 Task: Apply validation to custom object HRs.
Action: Mouse moved to (580, 37)
Screenshot: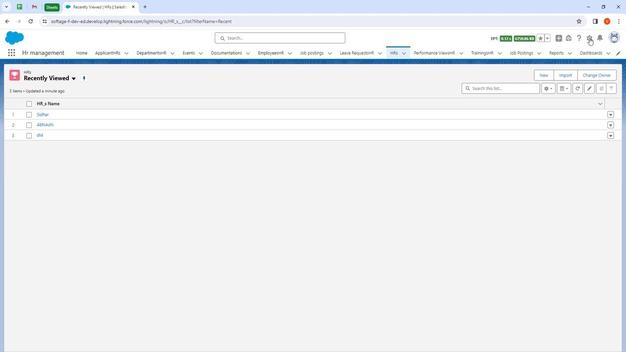 
Action: Mouse pressed left at (580, 37)
Screenshot: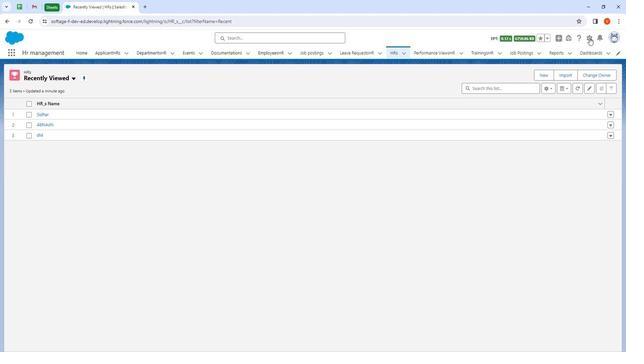 
Action: Mouse moved to (564, 56)
Screenshot: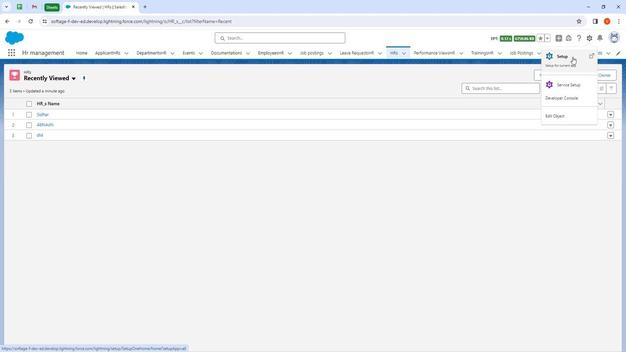 
Action: Mouse pressed left at (564, 56)
Screenshot: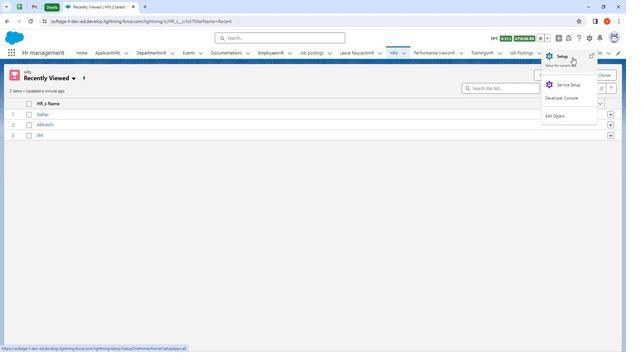 
Action: Mouse moved to (85, 53)
Screenshot: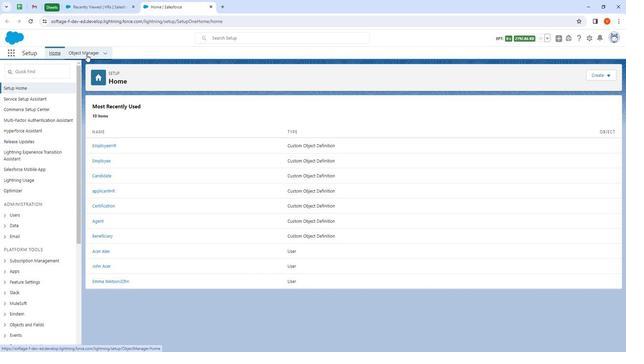 
Action: Mouse pressed left at (85, 53)
Screenshot: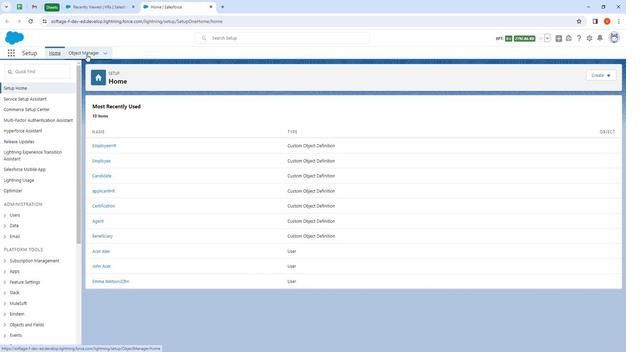 
Action: Mouse moved to (491, 76)
Screenshot: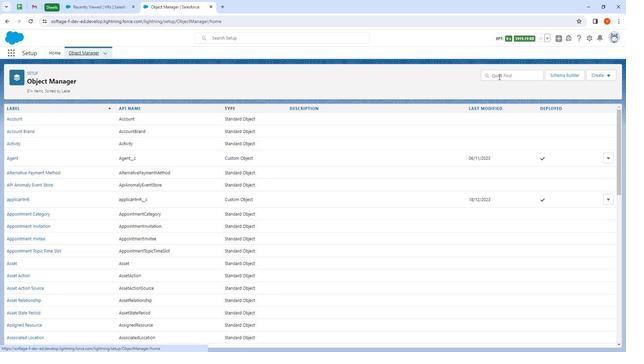 
Action: Mouse pressed left at (491, 76)
Screenshot: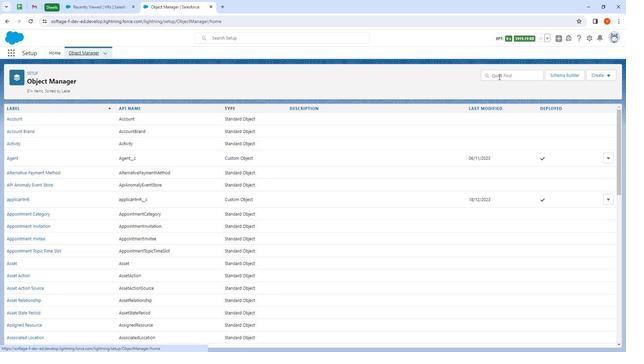 
Action: Mouse moved to (409, 18)
Screenshot: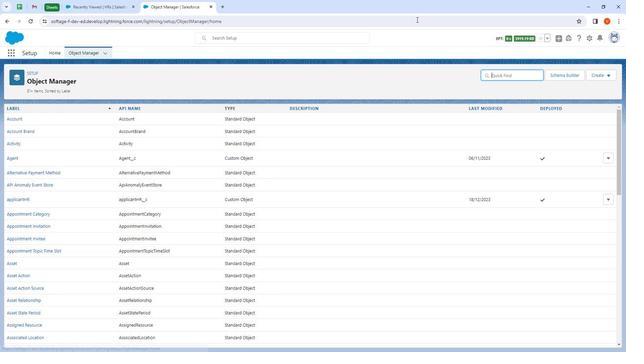 
Action: Key pressed hr
Screenshot: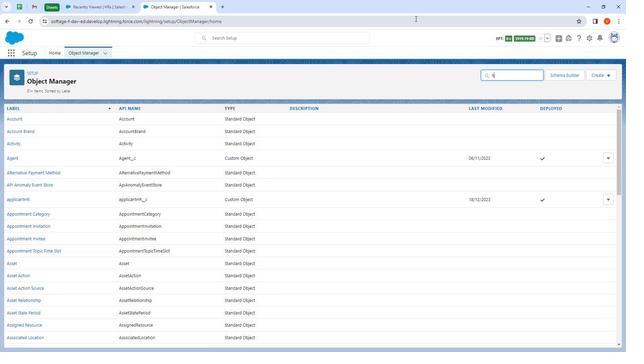 
Action: Mouse moved to (12, 189)
Screenshot: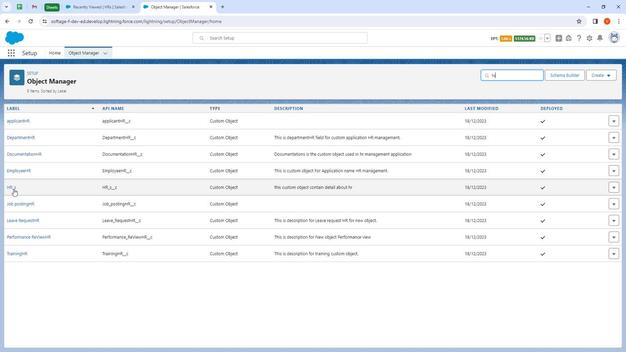 
Action: Mouse pressed left at (12, 189)
Screenshot: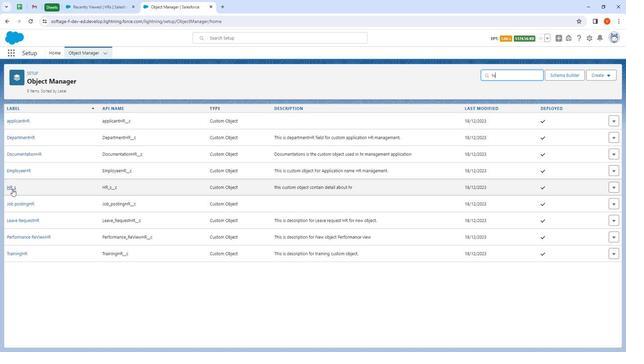 
Action: Mouse moved to (26, 308)
Screenshot: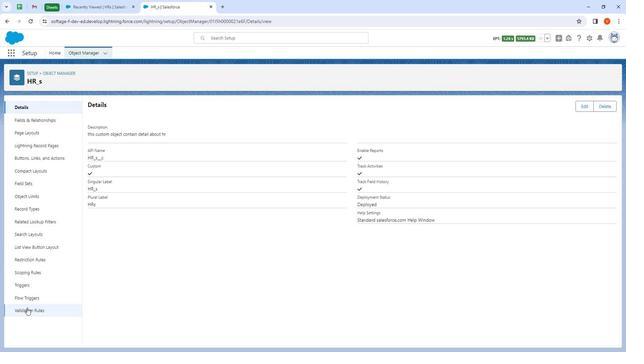 
Action: Mouse pressed left at (26, 308)
Screenshot: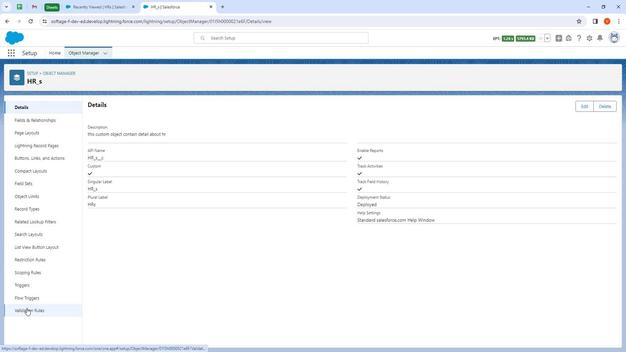 
Action: Mouse moved to (605, 102)
Screenshot: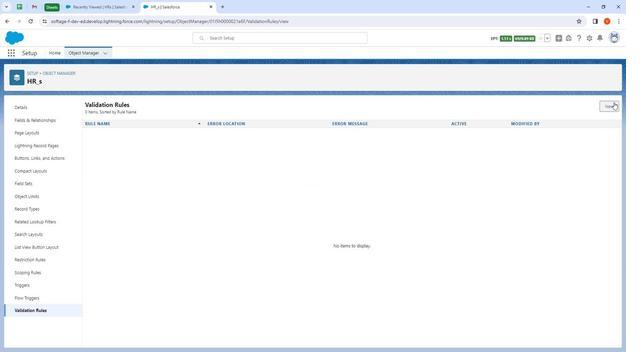 
Action: Mouse pressed left at (605, 102)
Screenshot: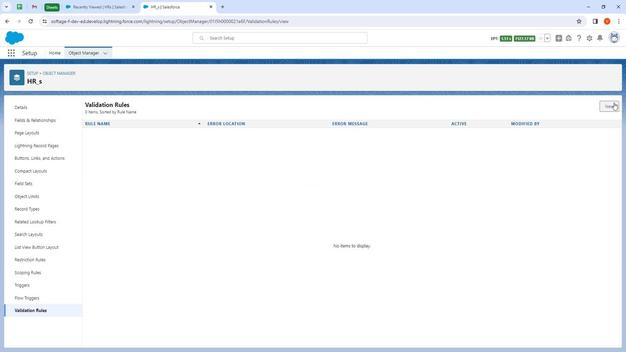 
Action: Mouse moved to (126, 148)
Screenshot: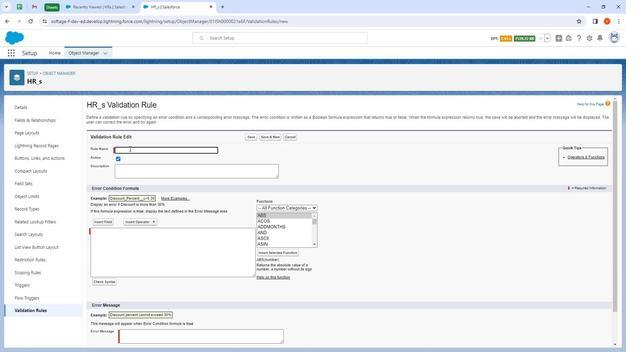 
Action: Mouse pressed left at (126, 148)
Screenshot: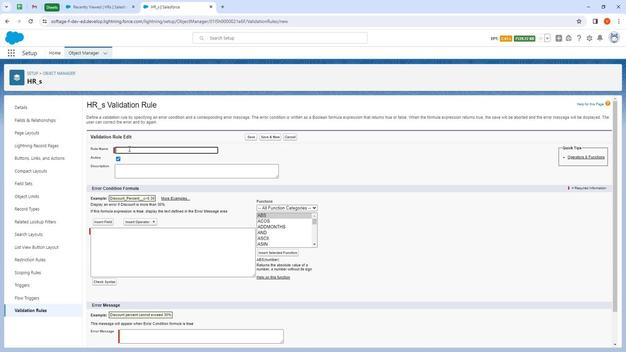 
Action: Key pressed <Key.shift>
Screenshot: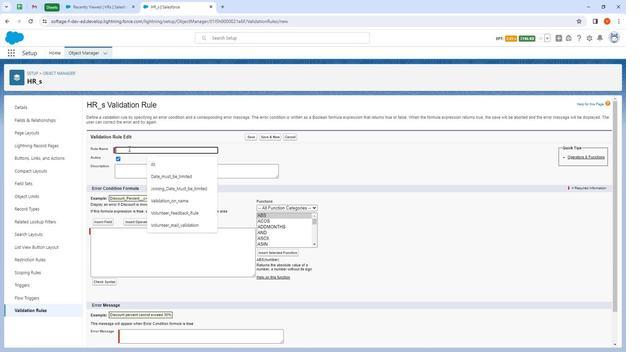 
Action: Mouse moved to (126, 148)
Screenshot: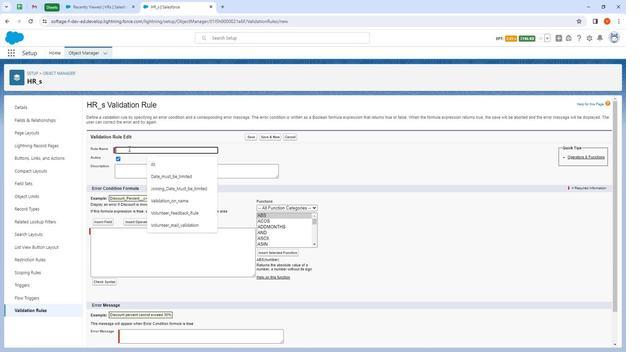 
Action: Key pressed <Key.shift><Key.shift><Key.shift><Key.shift><Key.shift><Key.shift><Key.shift><Key.shift><Key.shift><Key.shift><Key.shift>Joining<Key.space>date<Key.space>must<Key.space>be<Key.space>between<Key.space>limited<Key.space>time
Screenshot: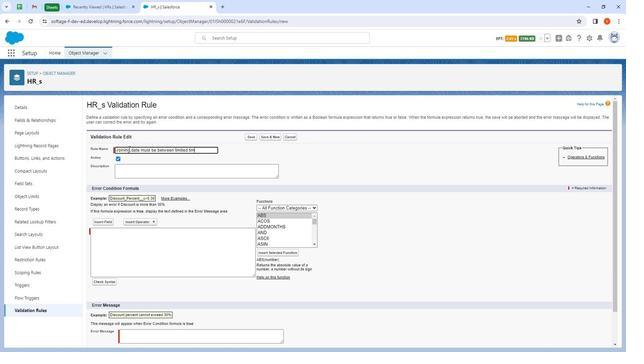 
Action: Mouse moved to (134, 169)
Screenshot: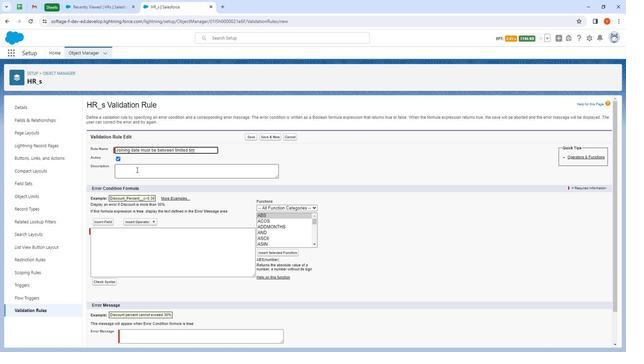 
Action: Mouse pressed left at (134, 169)
Screenshot: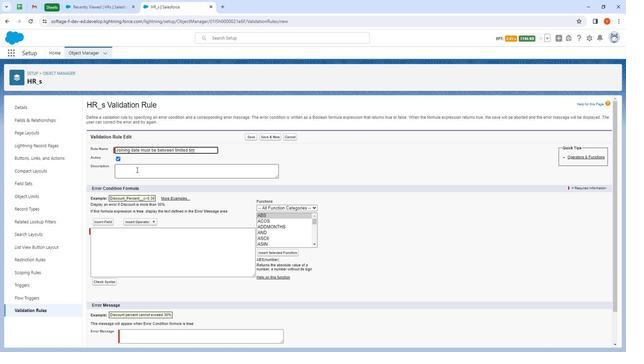 
Action: Mouse moved to (128, 167)
Screenshot: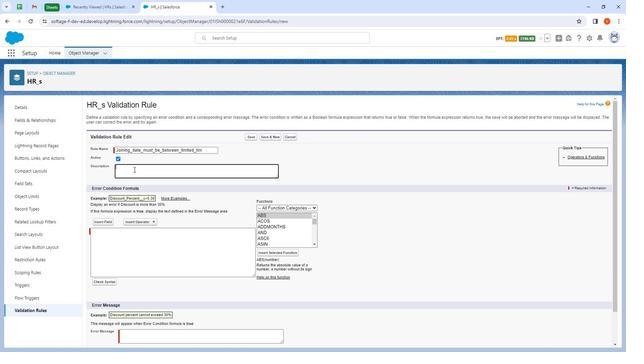 
Action: Key pressed <Key.shift>
Screenshot: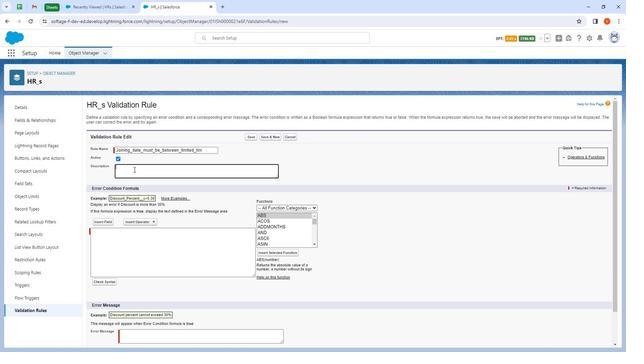 
Action: Mouse moved to (121, 161)
Screenshot: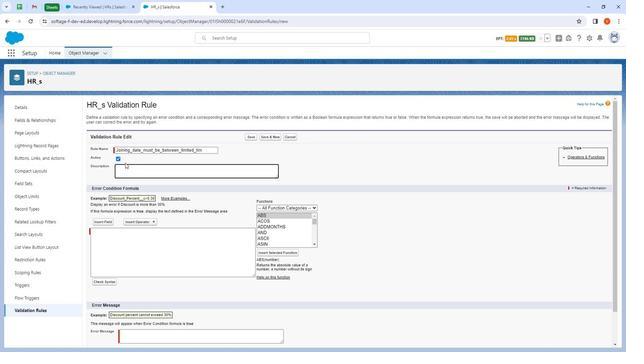 
Action: Key pressed <Key.shift><Key.shift><Key.shift><Key.shift><Key.shift><Key.shift><Key.shift><Key.shift><Key.shift><Key.shift><Key.shift><Key.shift><Key.shift><Key.shift><Key.shift><Key.shift><Key.shift>Joining<Key.space>date<Key.space>must<Key.space>m<Key.backspace>be<Key.space>between<Key.space>limited<Key.space>time<Key.space>period<Key.space>not<Key.space>exclude<Key.space>the<Key.space>time<Key.space>
Screenshot: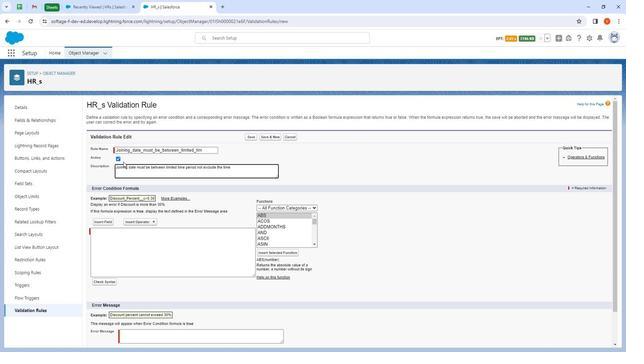
Action: Mouse moved to (150, 244)
Screenshot: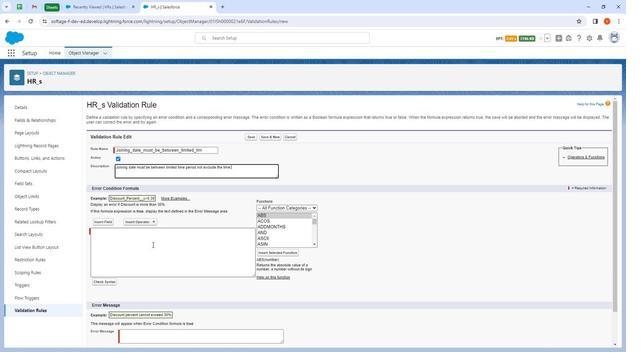 
Action: Mouse pressed left at (150, 244)
Screenshot: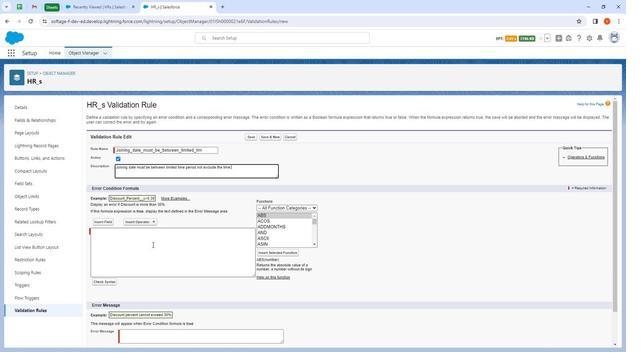 
Action: Mouse moved to (151, 244)
Screenshot: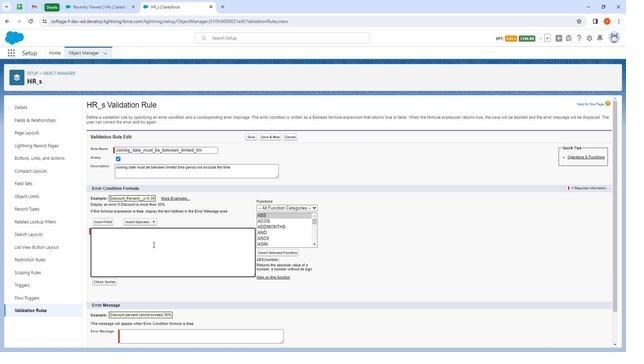 
Action: Key pressed <Key.shift>
Screenshot: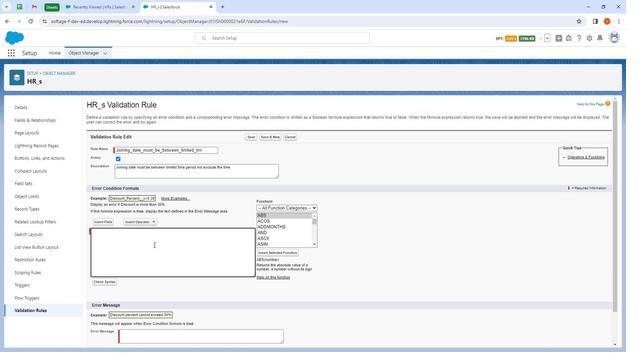 
Action: Mouse moved to (152, 244)
Screenshot: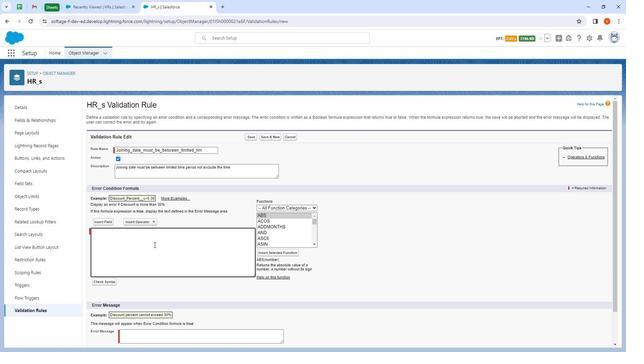 
Action: Key pressed <Key.shift><Key.shift><Key.shift><Key.shift><Key.shift><Key.shift><Key.shift><Key.shift><Key.shift><Key.shift><Key.shift><Key.shift><Key.shift><Key.shift><Key.shift><Key.shift><Key.shift><Key.shift><Key.caps_lock>NOT<Key.shift><Key.shift><Key.shift><Key.shift><Key.shift><Key.shift><Key.shift><Key.shift><Key.shift><Key.shift><Key.shift>(ISBLANK<Key.shift><Key.shift><Key.shift><Key.shift><Key.shift>(J<Key.caps_lock><Key.backspace>joining<Key.shift>_date<Key.shift>__c<Key.shift><Key.shift><Key.shift><Key.shift><Key.shift><Key.shift><Key.shift><Key.shift><Key.shift>))<Key.shift><Key.shift><Key.shift><Key.shift><Key.shift><Key.shift><Key.shift><Key.shift><Key.shift>&&<Key.shift><Key.shift><Key.shift><Key.shift>(joining<Key.shift><Key.shift><Key.shift>_date<Key.shift><Key.shift><Key.shift><Key.shift><Key.shift><Key.shift><Key.shift><Key.shift><Key.shift><Key.shift><Key.shift><Key.shift><Key.shift><Key.shift><Key.shift><Key.shift><Key.shift><Key.shift><Key.shift><Key.shift><Key.shift><Key.shift><Key.shift><Key.shift><Key.shift><Key.shift><Key.shift><Key.shift><Key.shift><Key.shift><Key.shift><Key.shift><Key.shift><Key.shift><Key.shift><Key.shift><Key.shift><Key.shift><Key.shift><Key.shift><Key.shift>__c<Key.shift><Key.shift><Key.shift><Key.shift><Key.shift><Key.shift><Key.shift><Key.shift><<Key.shift>DATE(2023,1,1<Key.shift><Key.shift><Key.shift><Key.shift><Key.shift><Key.shift><Key.shift><Key.shift><Key.shift><Key.shift><Key.shift><Key.shift><Key.shift><Key.shift><Key.shift><Key.shift><Key.shift><Key.shift><Key.shift><Key.shift><Key.shift>)<Key.shift><Key.shift><Key.shift><Key.shift><Key.shift><Key.shift><Key.shift><Key.shift><Key.shift><Key.shift><Key.shift><Key.shift><Key.shift><Key.shift><Key.shift><Key.shift><Key.shift><Key.shift><Key.shift><Key.shift><Key.shift><Key.shift><Key.shift><Key.shift><Key.shift><Key.shift><Key.shift><Key.shift>||joining<Key.shift><Key.shift>_date<Key.shift>_<Key.shift>_<Key.shift>c<Key.shift><Key.shift><Key.shift><Key.shift><Key.shift><Key.shift><Key.shift><Key.shift><Key.shift><Key.shift><Key.shift><Key.shift><Key.shift><Key.shift><Key.shift><Key.shift><Key.shift>><Key.shift>DATE(2023,12,31<Key.shift>))
Screenshot: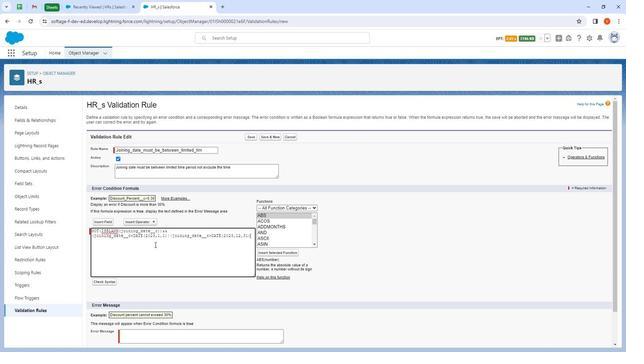 
Action: Mouse moved to (103, 281)
Screenshot: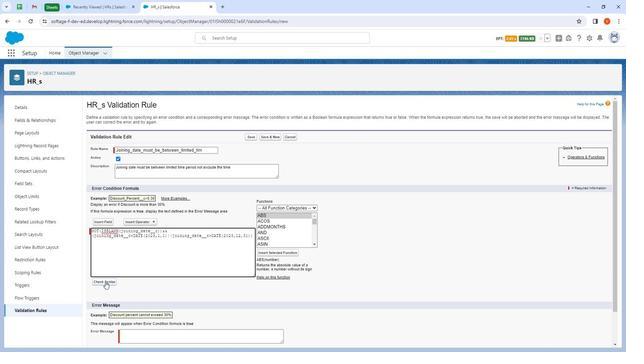 
Action: Mouse pressed left at (103, 281)
Screenshot: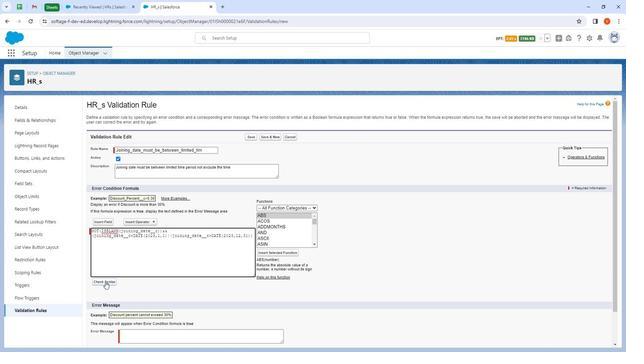 
Action: Mouse moved to (150, 261)
Screenshot: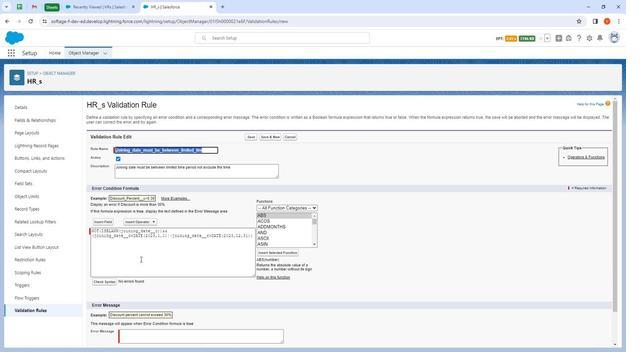 
Action: Mouse scrolled (150, 260) with delta (0, 0)
Screenshot: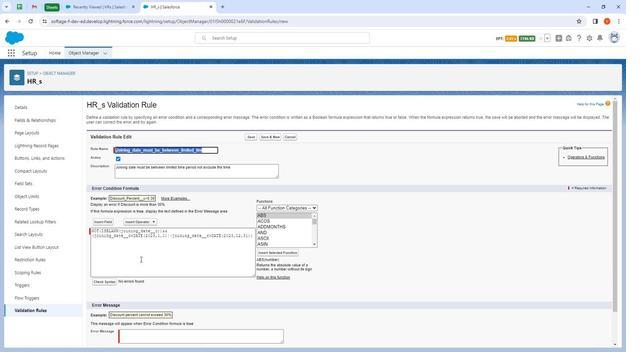 
Action: Mouse moved to (155, 262)
Screenshot: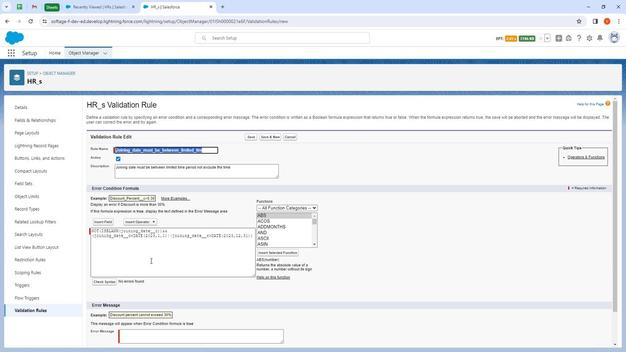
Action: Mouse scrolled (155, 261) with delta (0, 0)
Screenshot: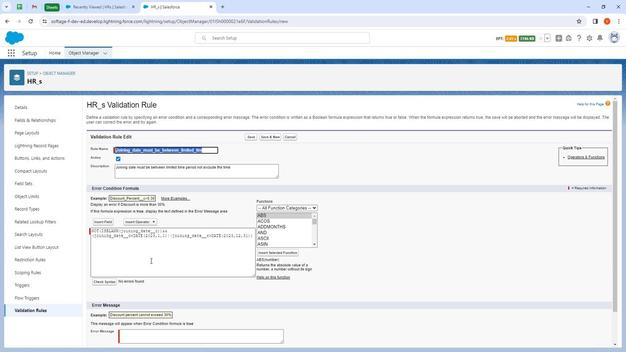 
Action: Mouse moved to (164, 299)
Screenshot: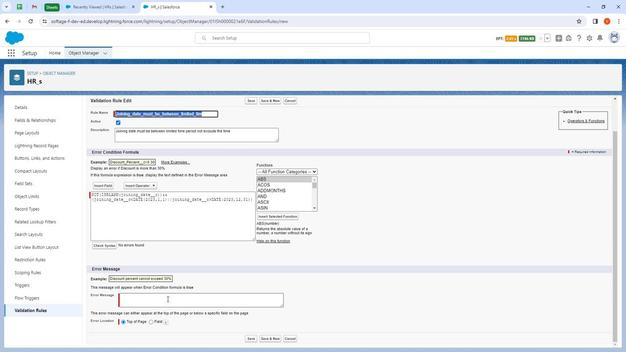 
Action: Mouse pressed left at (164, 299)
Screenshot: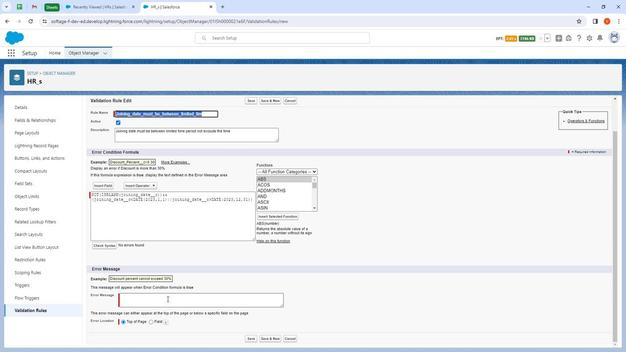 
Action: Mouse moved to (164, 298)
Screenshot: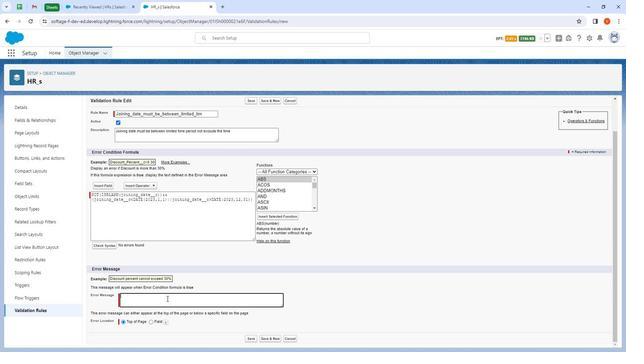 
Action: Key pressed <Key.shift>
Screenshot: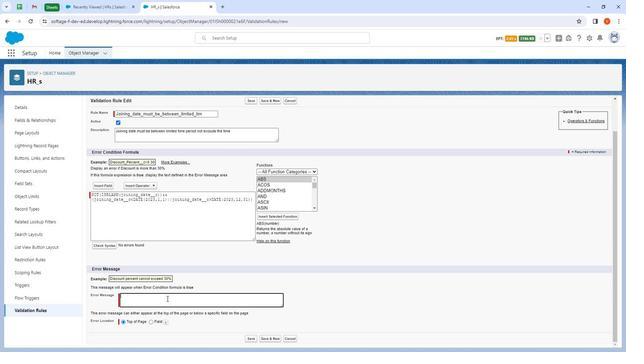 
Action: Mouse moved to (163, 297)
Screenshot: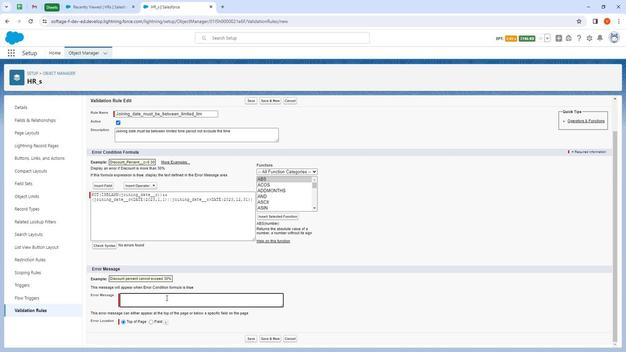 
Action: Key pressed <Key.shift><Key.shift><Key.shift>Please<Key.space>fill<Key.space>date<Key.space>between<Key.space>1\2\<Key.backspace><Key.backspace>1\2023<Key.space>to<Key.space>1<Key.backspace>1<Key.backspace>31\12\2023
Screenshot: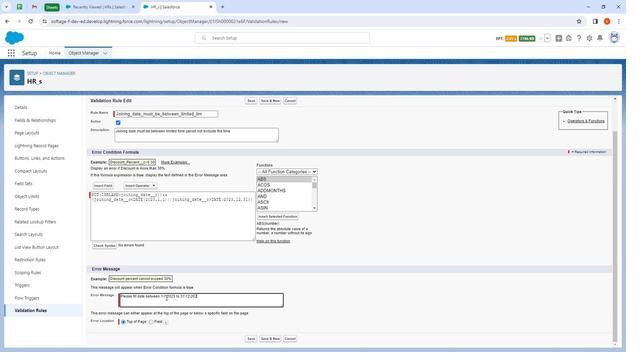 
Action: Mouse moved to (147, 250)
Screenshot: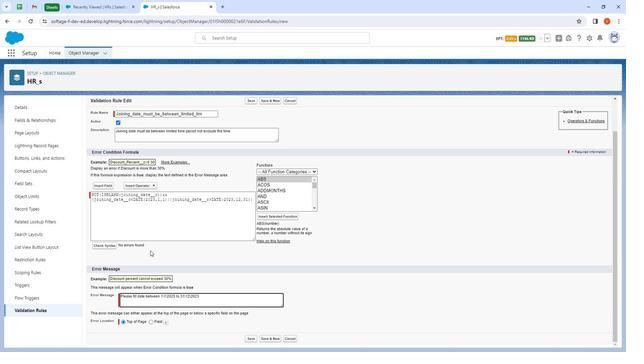 
Action: Key pressed <Key.space>other<Key.space>then<Key.space>that<Key.space>don't<Key.space>work.
Screenshot: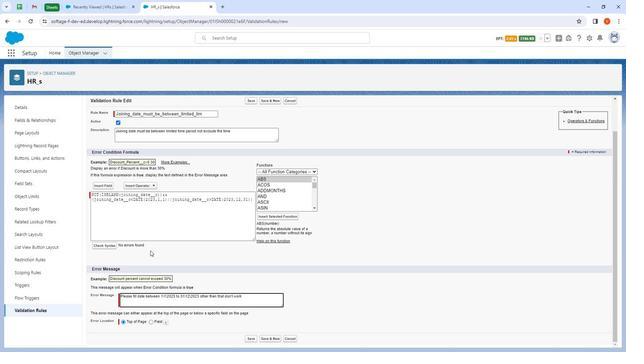 
Action: Mouse moved to (248, 338)
Screenshot: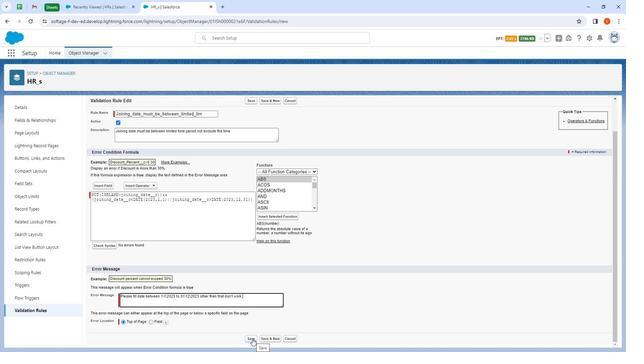 
Action: Mouse pressed left at (248, 338)
Screenshot: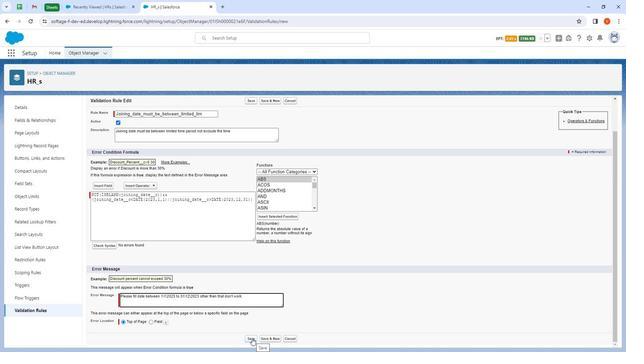 
Action: Mouse moved to (11, 50)
Screenshot: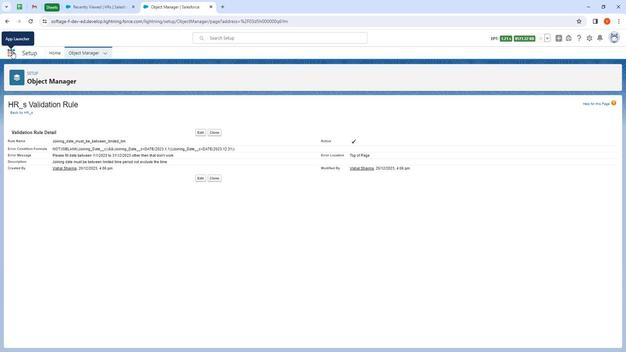 
Action: Mouse pressed left at (11, 50)
Screenshot: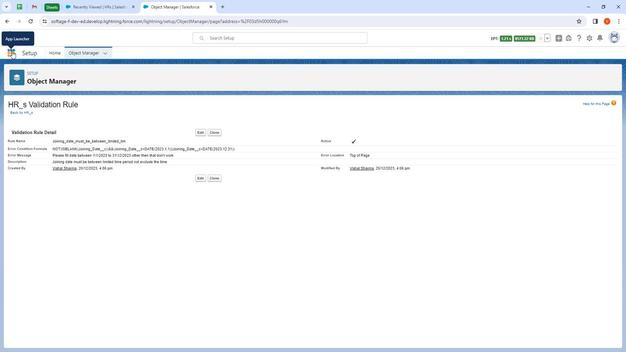 
Action: Mouse moved to (22, 173)
Screenshot: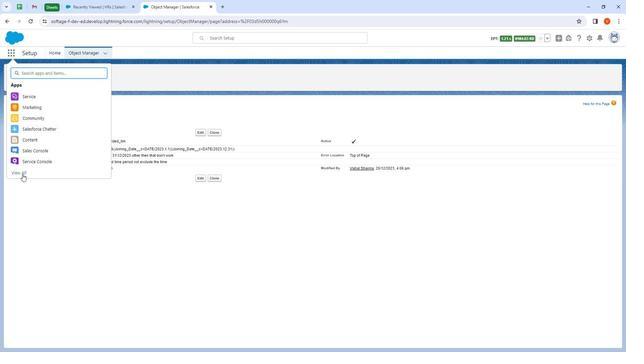 
Action: Mouse pressed left at (22, 173)
Screenshot: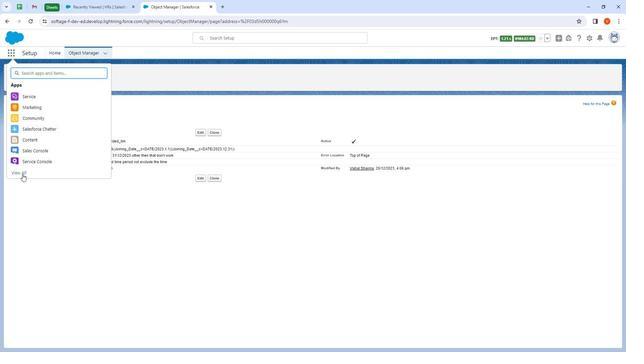 
Action: Mouse moved to (249, 240)
Screenshot: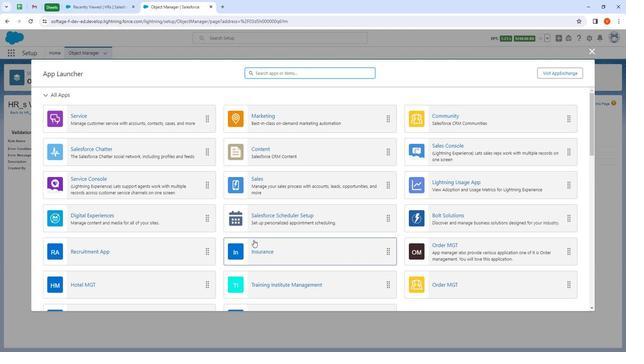 
Action: Mouse scrolled (249, 240) with delta (0, 0)
Screenshot: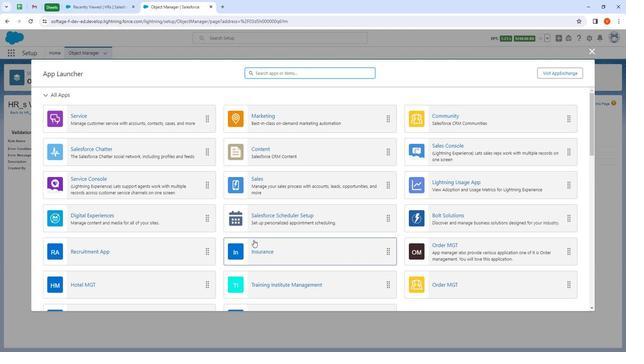 
Action: Mouse moved to (264, 281)
Screenshot: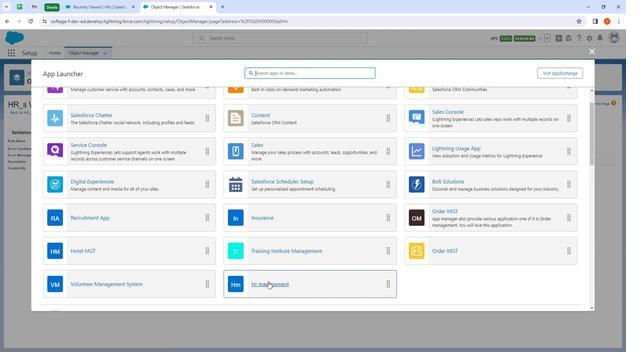
Action: Mouse pressed left at (264, 281)
Screenshot: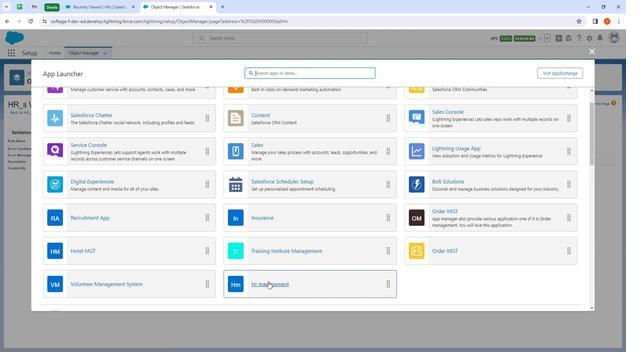
Action: Mouse moved to (386, 51)
Screenshot: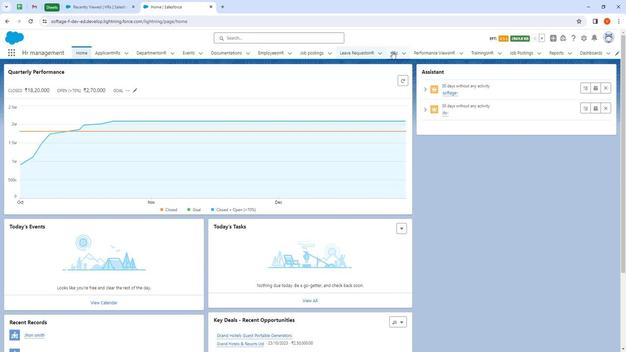 
Action: Mouse pressed left at (386, 51)
Screenshot: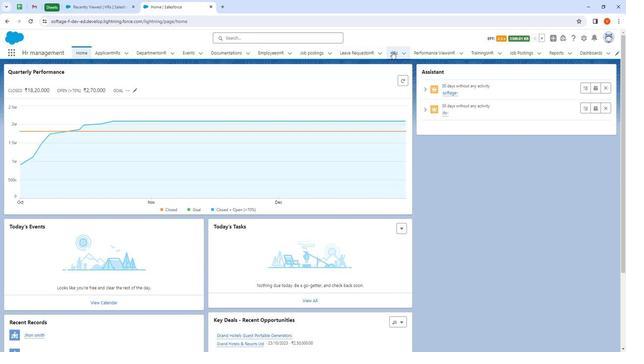 
Action: Mouse moved to (537, 72)
Screenshot: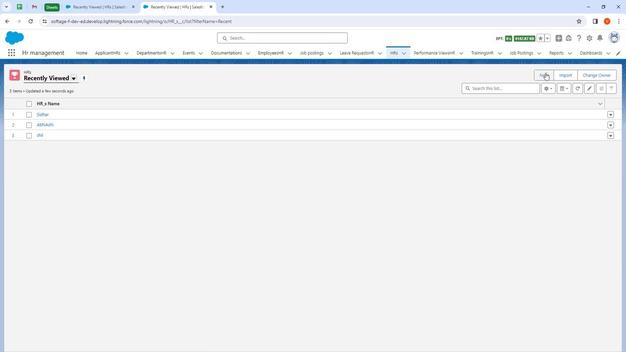 
Action: Mouse pressed left at (537, 72)
Screenshot: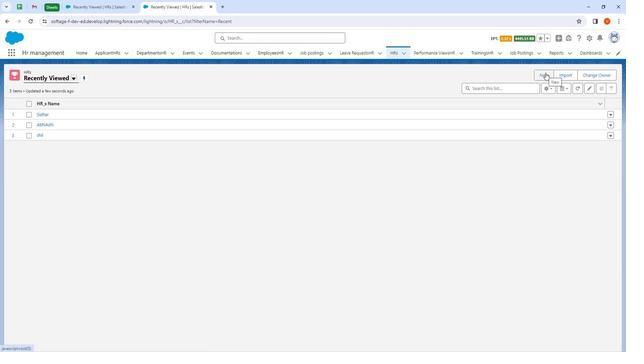 
Action: Mouse moved to (213, 122)
Screenshot: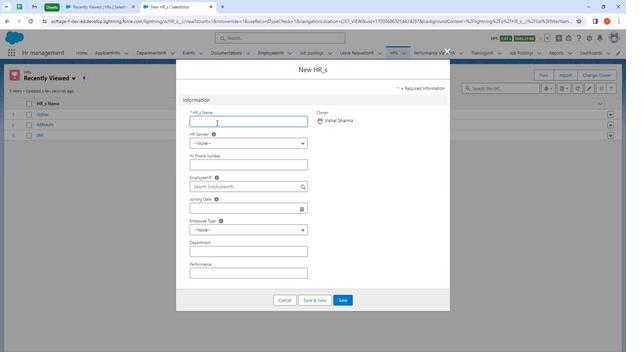 
Action: Mouse pressed left at (213, 122)
Screenshot: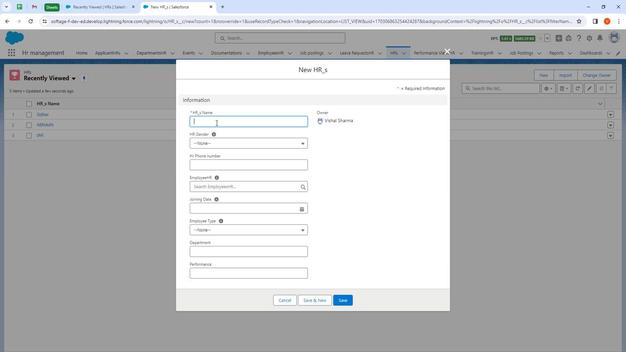
Action: Mouse moved to (193, 58)
Screenshot: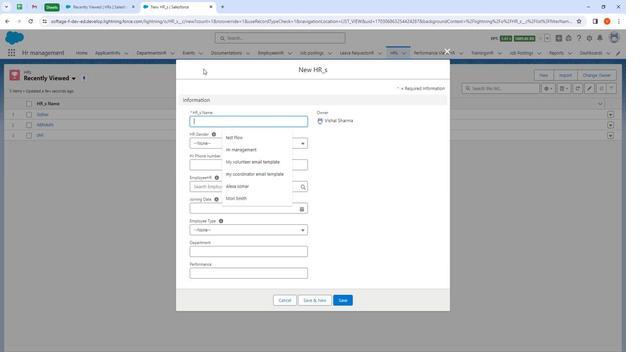 
Action: Key pressed <Key.shift>
Screenshot: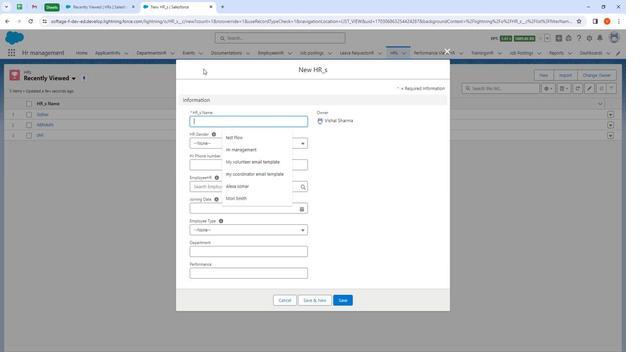 
Action: Mouse moved to (180, 45)
Screenshot: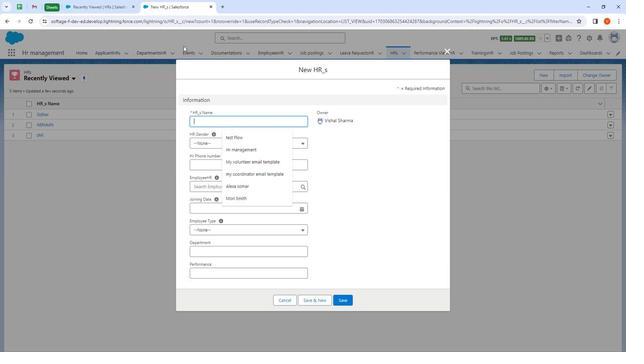 
Action: Key pressed <Key.shift><Key.shift><Key.shift><Key.shift><Key.shift><Key.shift><Key.shift><Key.shift><Key.shift><Key.shift><Key.shift><Key.shift><Key.shift><Key.shift><Key.shift><Key.shift><Key.shift><Key.shift><Key.shift><Key.shift><Key.shift><Key.shift><Key.shift><Key.shift><Key.shift>Shilpa
Screenshot: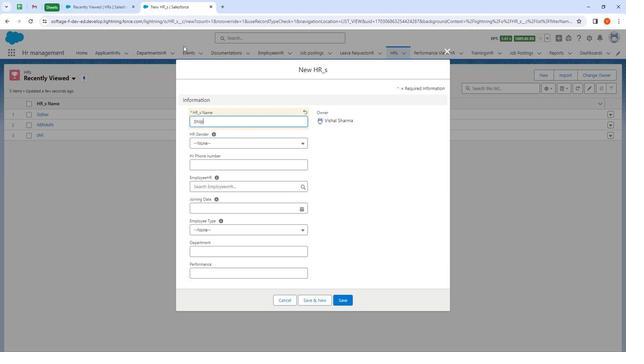 
Action: Mouse moved to (229, 141)
Screenshot: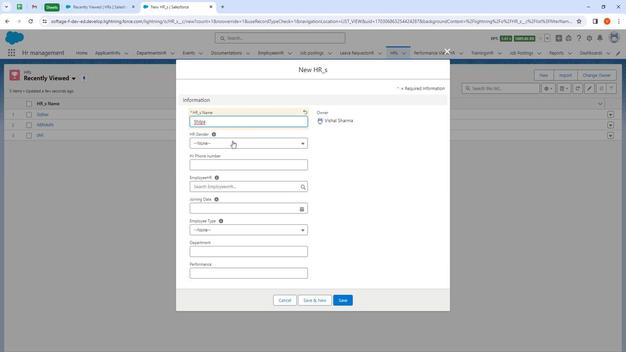 
Action: Mouse pressed left at (229, 141)
Screenshot: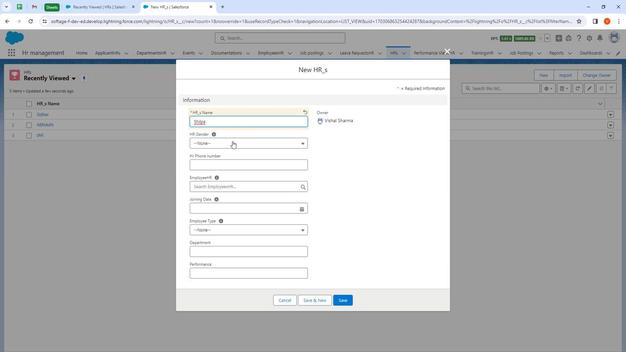 
Action: Mouse moved to (241, 176)
Screenshot: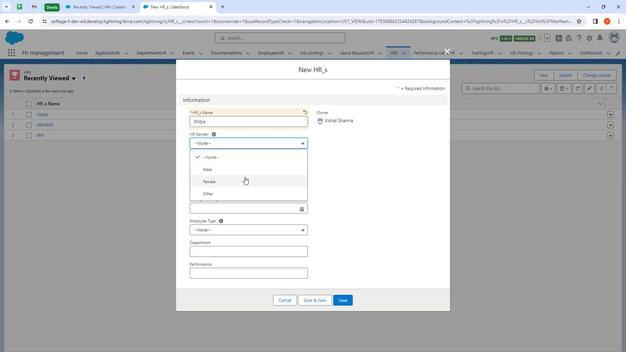 
Action: Mouse pressed left at (241, 176)
Screenshot: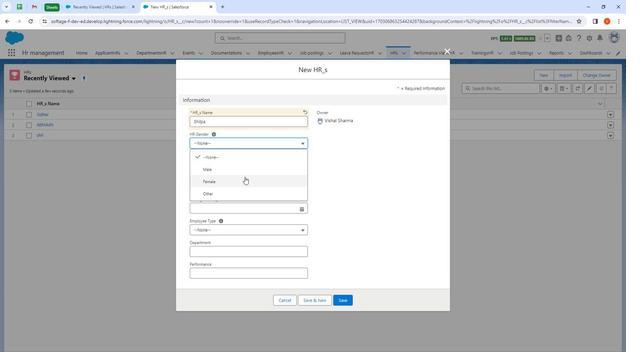 
Action: Mouse moved to (218, 164)
Screenshot: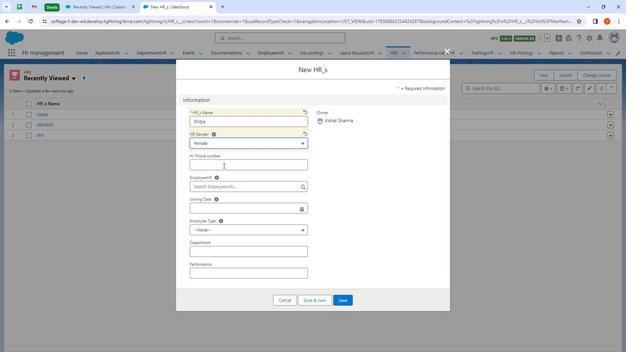 
Action: Mouse pressed left at (218, 164)
Screenshot: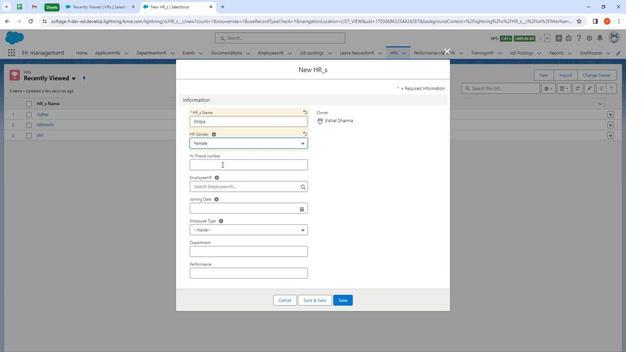 
Action: Mouse moved to (213, 160)
Screenshot: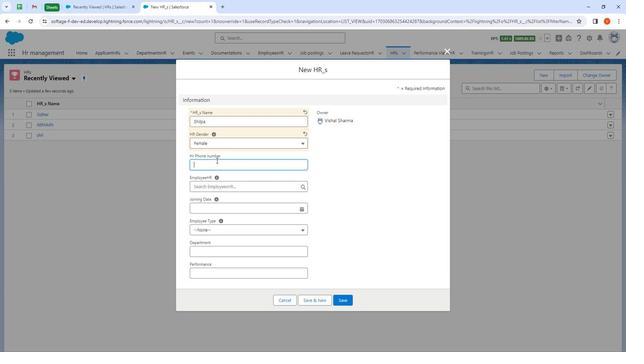
Action: Key pressed 787231
Screenshot: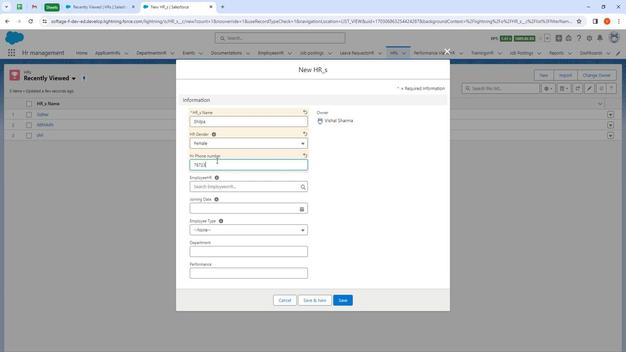 
Action: Mouse moved to (206, 189)
Screenshot: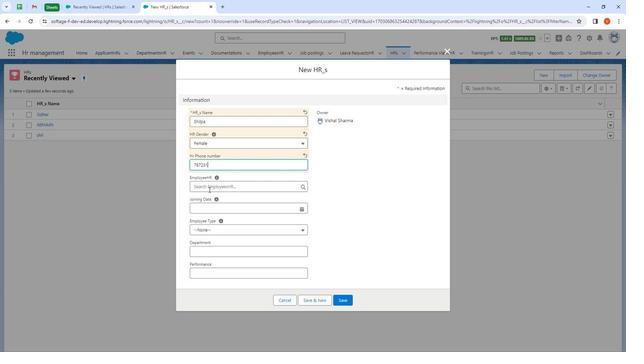 
Action: Mouse pressed left at (206, 189)
Screenshot: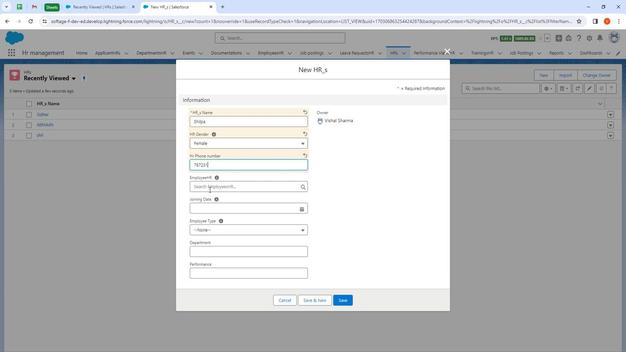 
Action: Mouse moved to (217, 234)
Screenshot: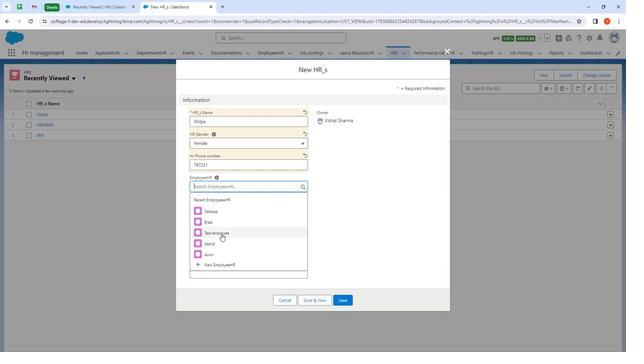 
Action: Mouse pressed left at (217, 234)
Screenshot: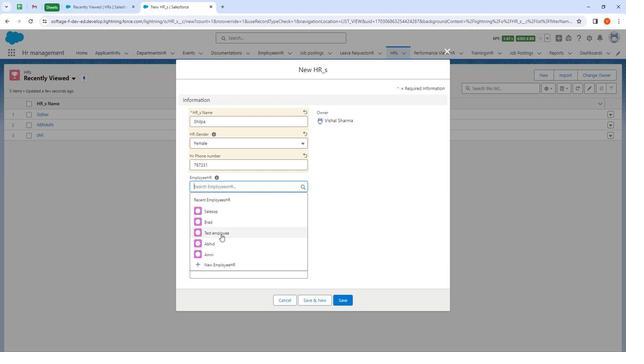 
Action: Mouse moved to (203, 206)
Screenshot: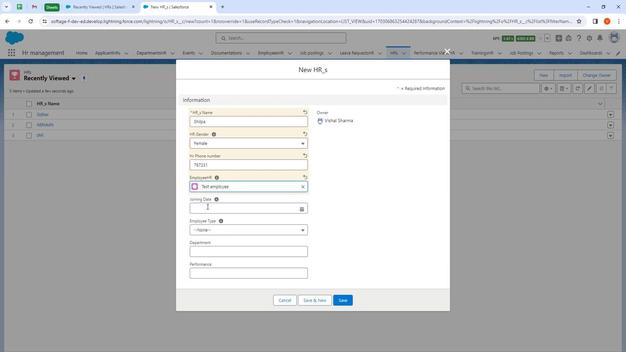 
Action: Mouse pressed left at (203, 206)
Screenshot: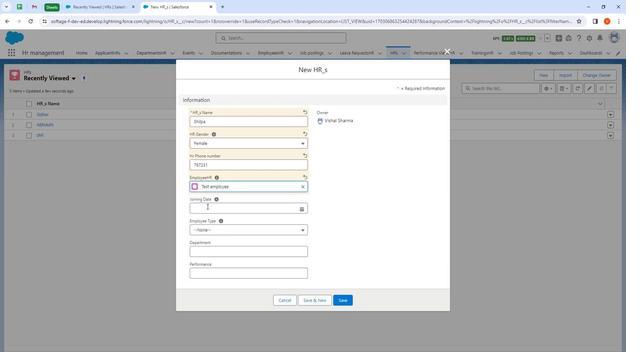 
Action: Mouse moved to (298, 220)
Screenshot: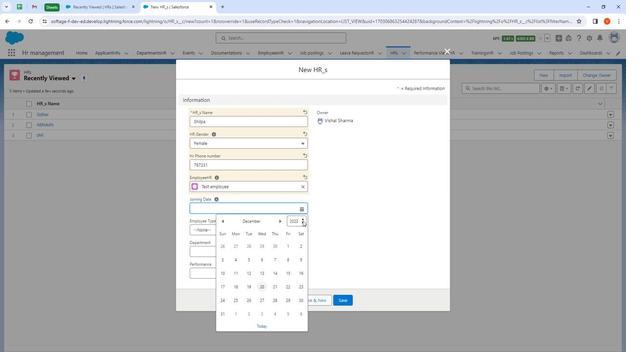 
Action: Mouse pressed left at (298, 220)
Screenshot: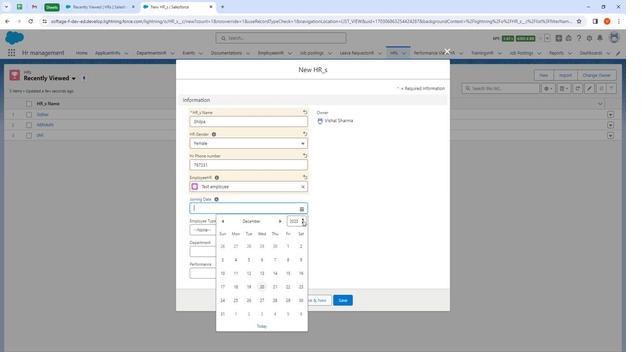 
Action: Mouse moved to (296, 247)
Screenshot: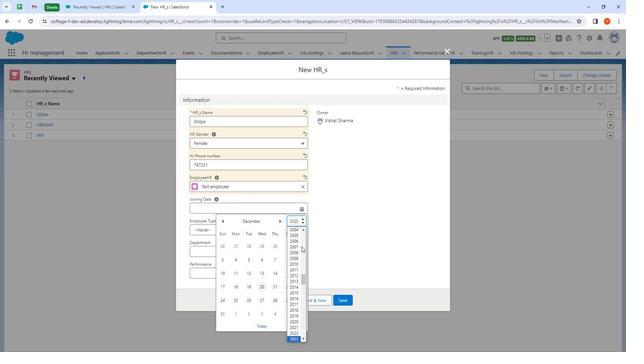 
Action: Mouse scrolled (296, 247) with delta (0, 0)
Screenshot: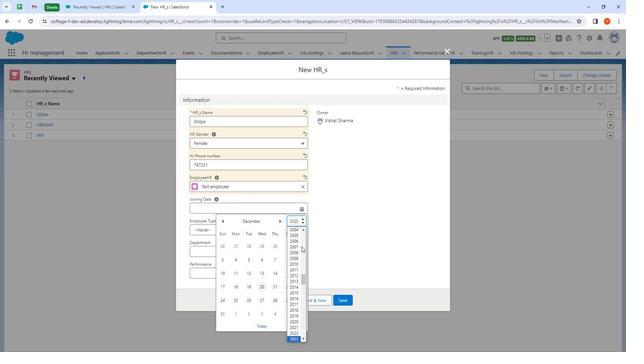 
Action: Mouse moved to (292, 235)
Screenshot: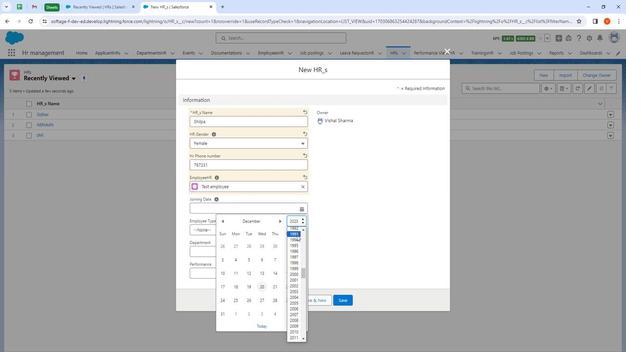 
Action: Mouse pressed left at (292, 235)
Screenshot: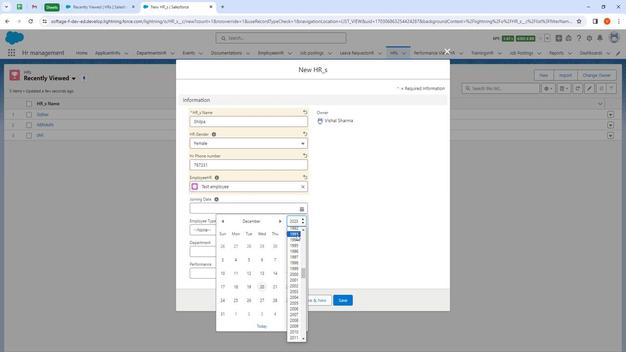
Action: Mouse moved to (253, 269)
Screenshot: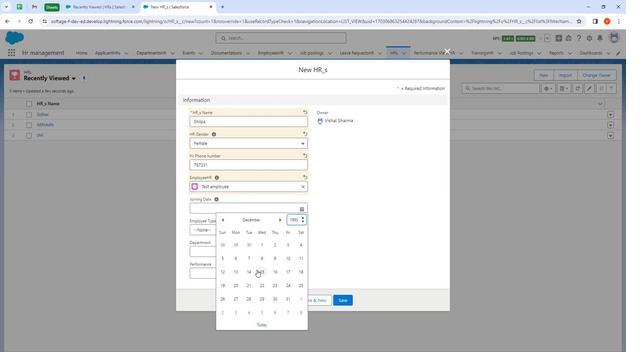 
Action: Mouse pressed left at (253, 269)
Screenshot: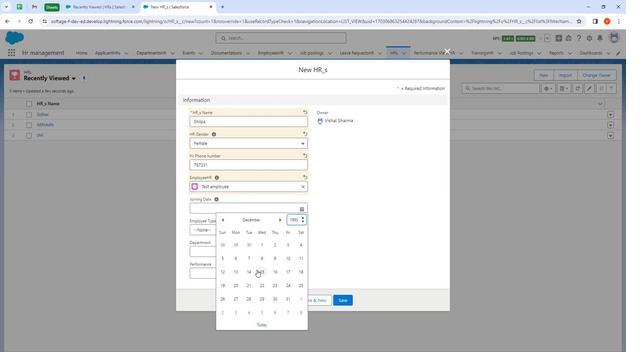 
Action: Mouse moved to (203, 229)
Screenshot: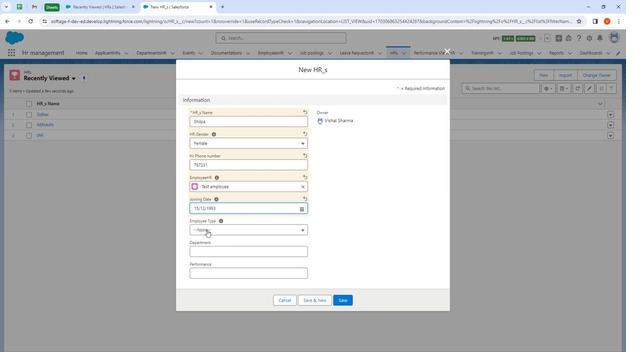 
Action: Mouse pressed left at (203, 229)
Screenshot: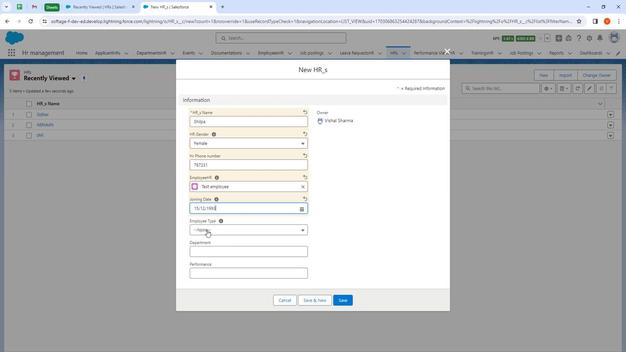 
Action: Mouse moved to (224, 273)
Screenshot: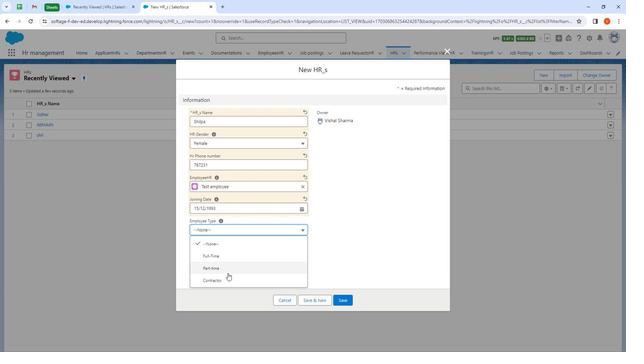 
Action: Mouse pressed left at (224, 273)
Screenshot: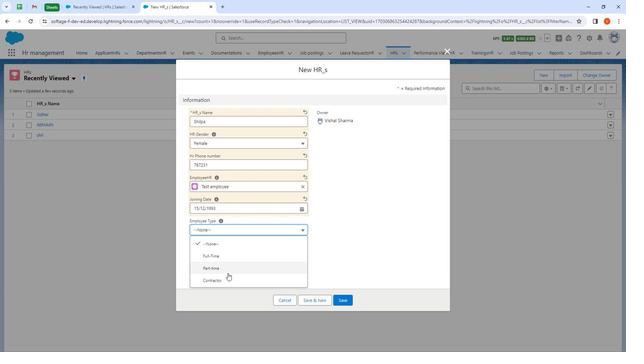 
Action: Mouse moved to (210, 249)
Screenshot: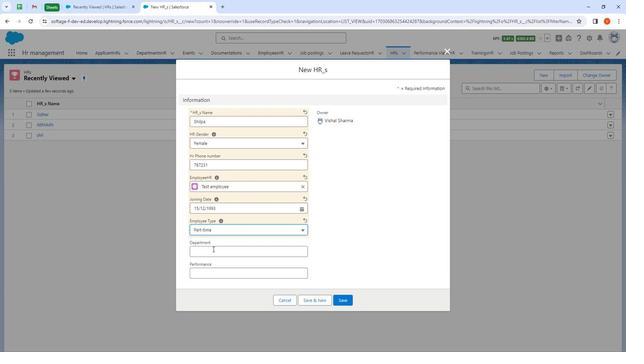 
Action: Mouse pressed left at (210, 249)
Screenshot: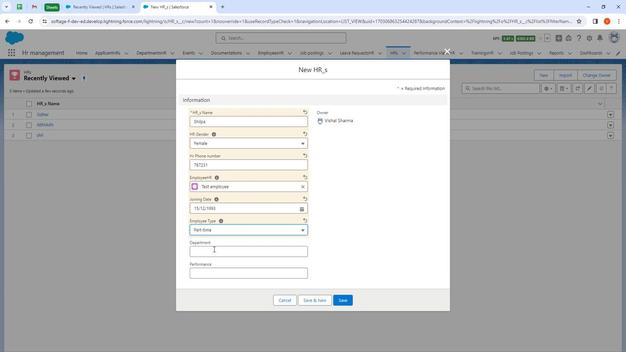 
Action: Mouse moved to (222, 249)
Screenshot: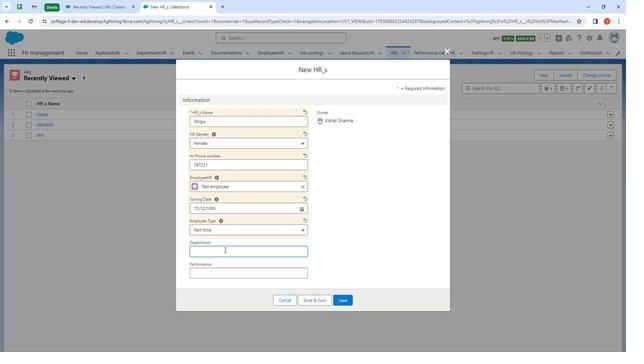 
Action: Key pressed <Key.shift>HR
Screenshot: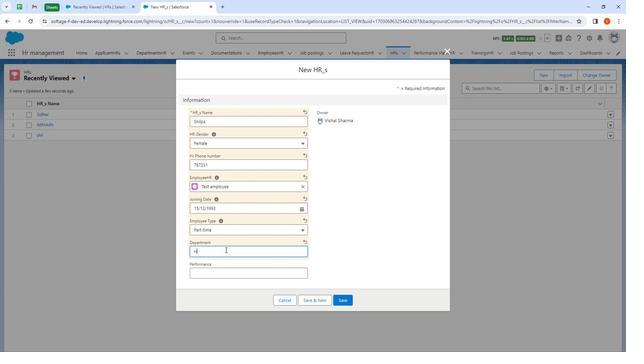 
Action: Mouse moved to (232, 275)
Screenshot: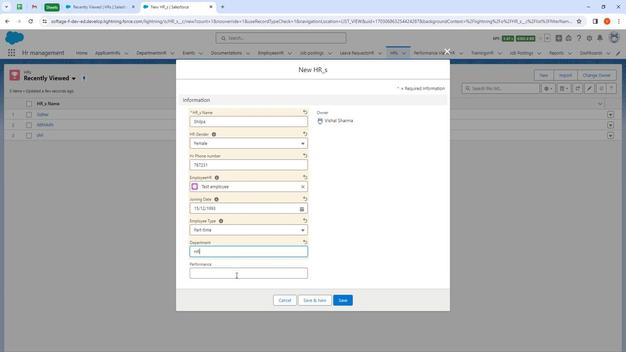 
Action: Mouse pressed left at (232, 275)
Screenshot: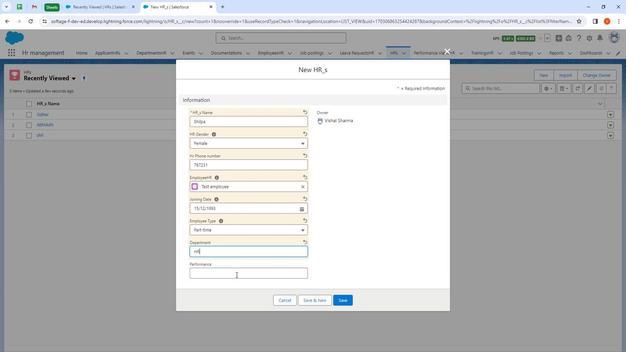 
Action: Key pressed 10
Screenshot: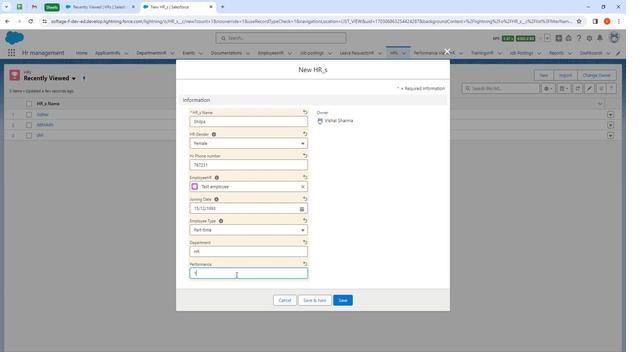 
Action: Mouse moved to (213, 210)
Screenshot: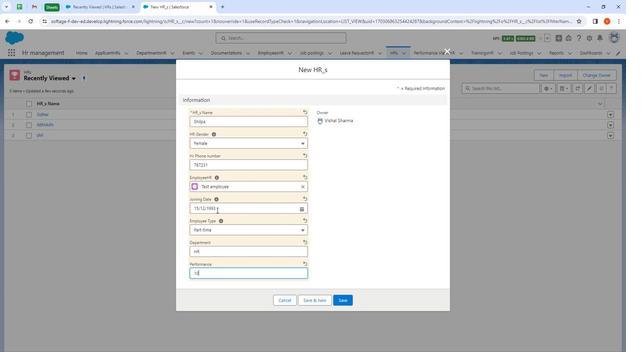 
Action: Mouse pressed left at (213, 210)
Screenshot: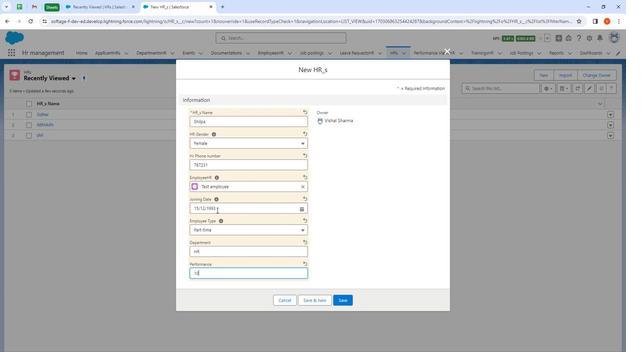 
Action: Mouse moved to (335, 298)
Screenshot: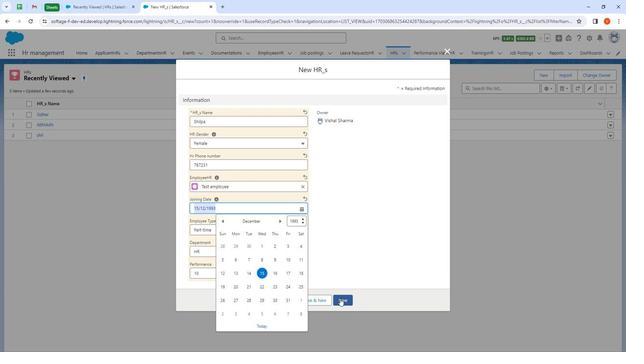 
Action: Mouse pressed left at (335, 298)
Screenshot: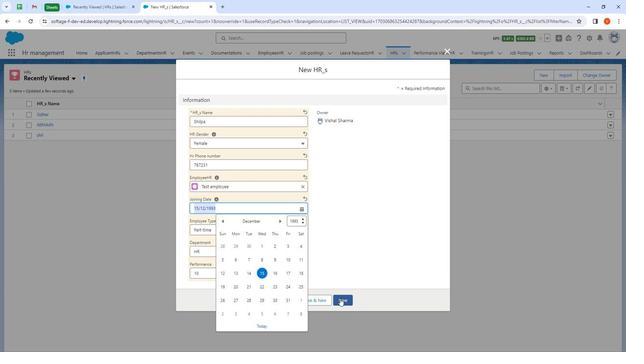 
Action: Mouse moved to (311, 284)
Screenshot: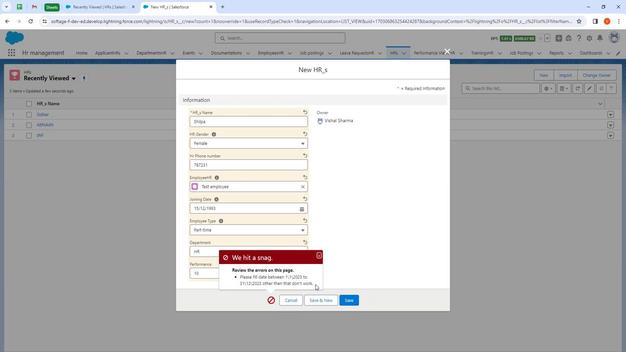 
Action: Mouse pressed left at (311, 284)
Screenshot: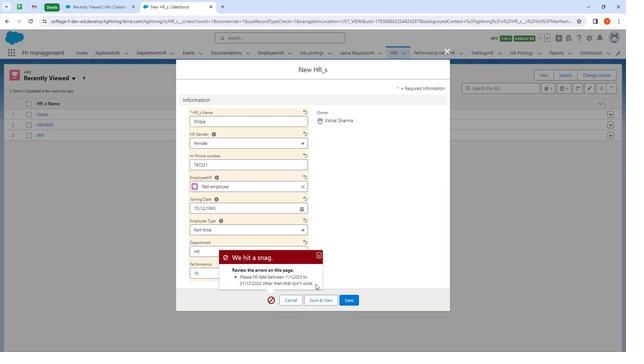 
Action: Mouse moved to (368, 233)
Screenshot: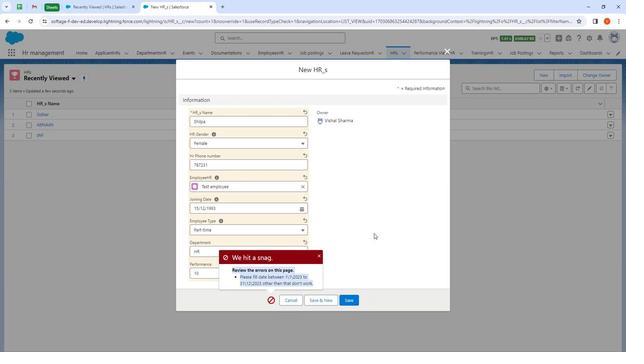 
Action: Mouse pressed left at (368, 233)
Screenshot: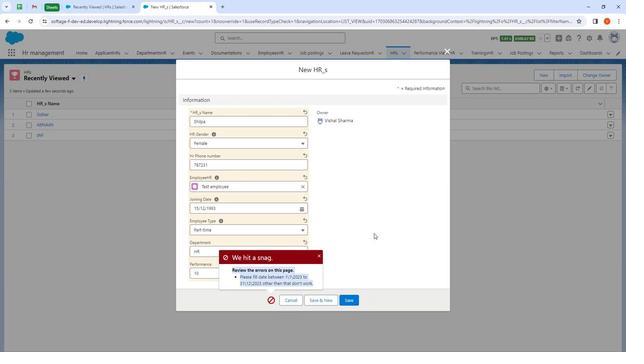 
Action: Mouse moved to (297, 209)
Screenshot: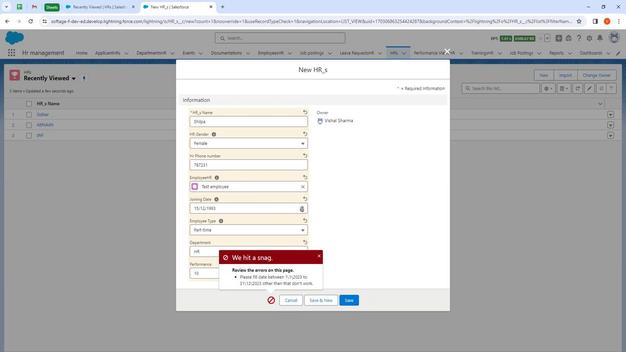 
Action: Mouse pressed left at (297, 209)
Screenshot: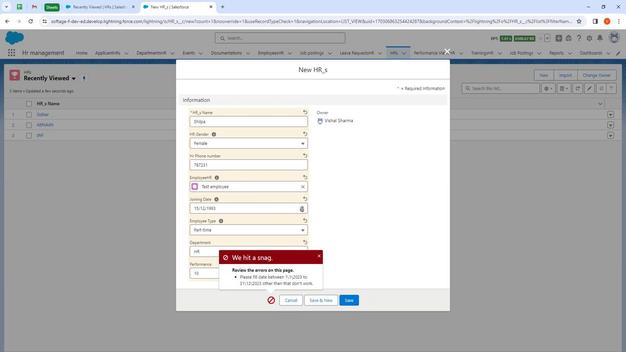 
Action: Mouse moved to (298, 219)
Screenshot: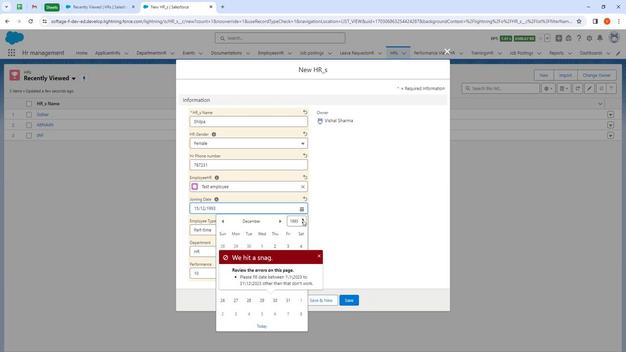 
Action: Mouse pressed left at (298, 219)
Screenshot: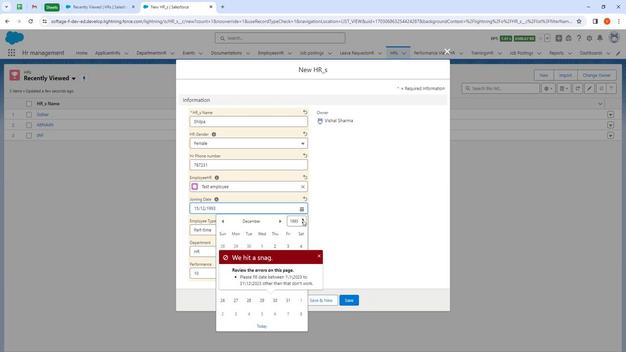 
Action: Mouse moved to (291, 292)
Screenshot: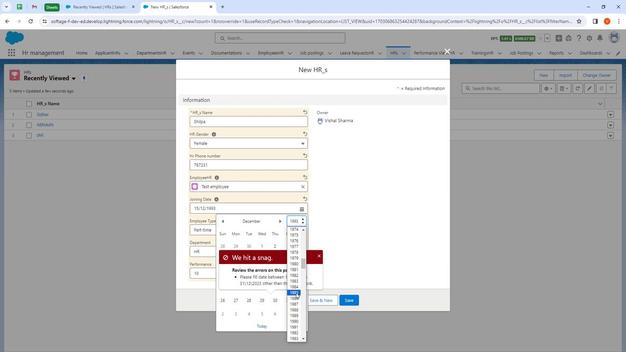
Action: Mouse scrolled (291, 292) with delta (0, 0)
Screenshot: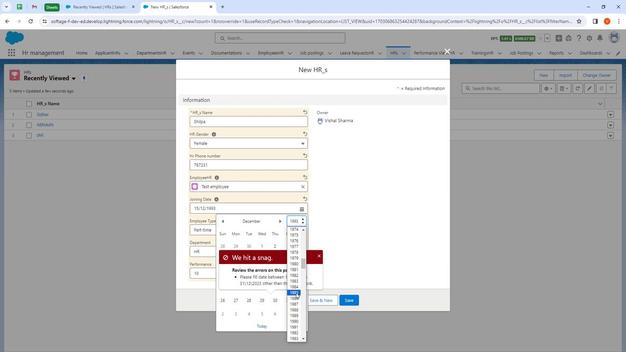 
Action: Mouse moved to (291, 296)
Screenshot: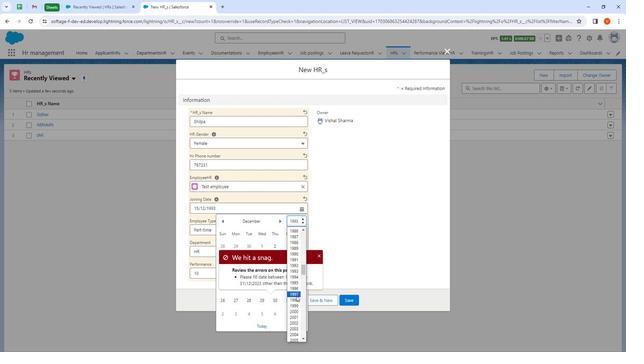 
Action: Mouse scrolled (291, 295) with delta (0, 0)
Screenshot: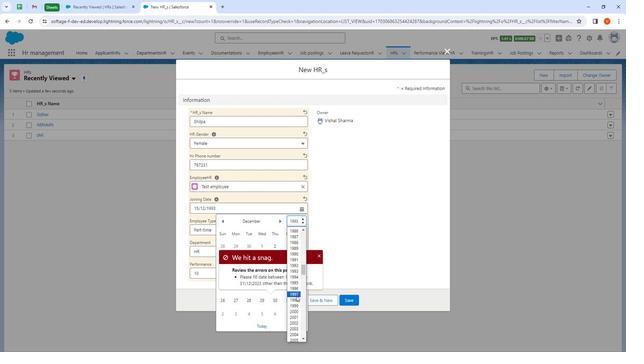 
Action: Mouse moved to (291, 296)
Screenshot: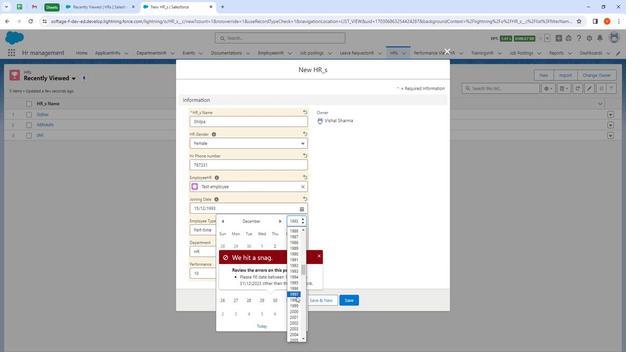 
Action: Mouse scrolled (291, 296) with delta (0, 0)
Screenshot: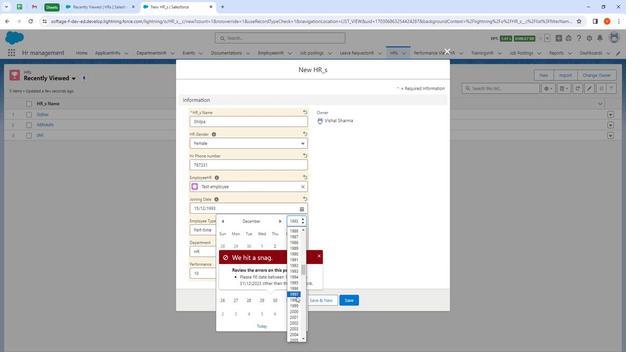 
Action: Mouse scrolled (291, 296) with delta (0, 0)
Screenshot: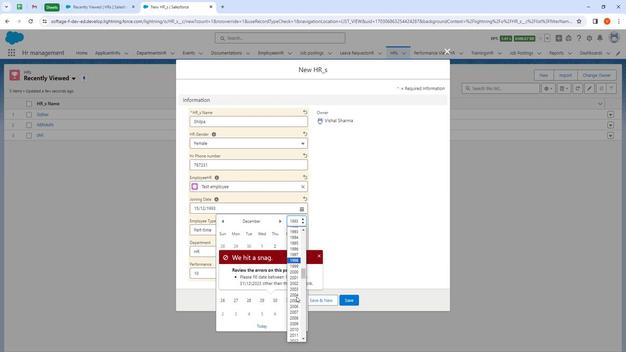 
Action: Mouse moved to (290, 241)
Screenshot: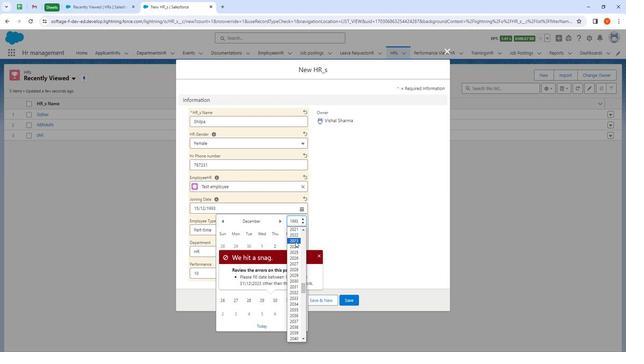 
Action: Mouse pressed left at (290, 241)
Screenshot: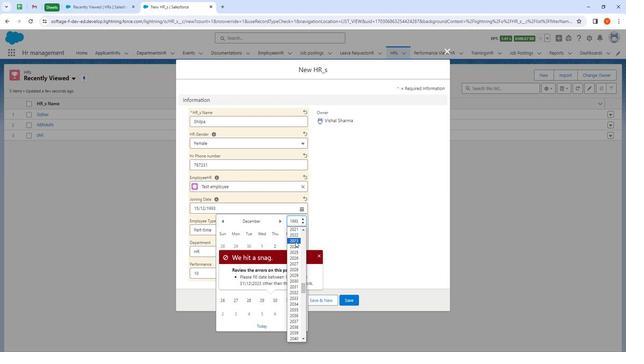 
Action: Mouse moved to (220, 218)
Screenshot: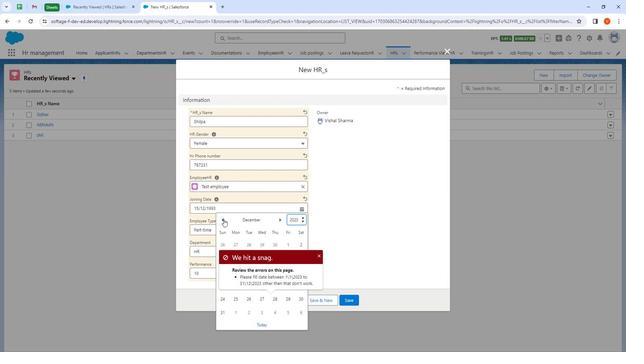 
Action: Mouse pressed left at (220, 218)
Screenshot: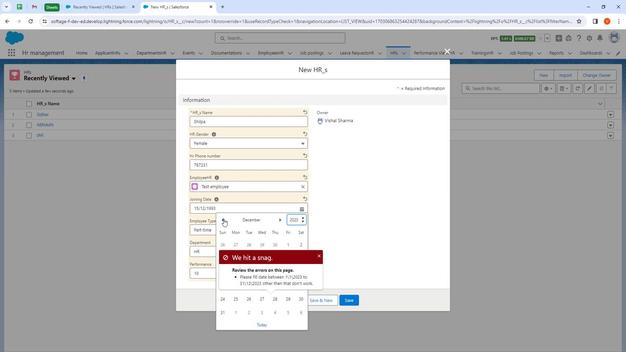 
Action: Mouse pressed left at (220, 218)
Screenshot: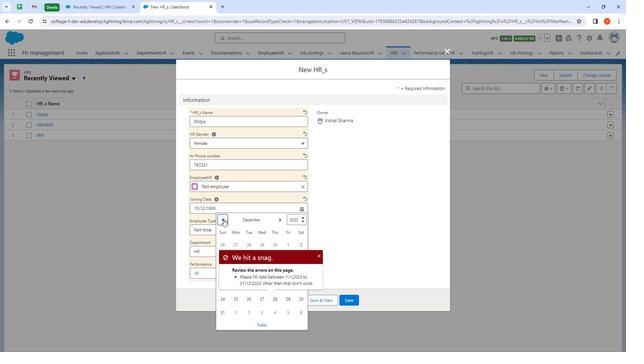 
Action: Mouse moved to (245, 300)
Screenshot: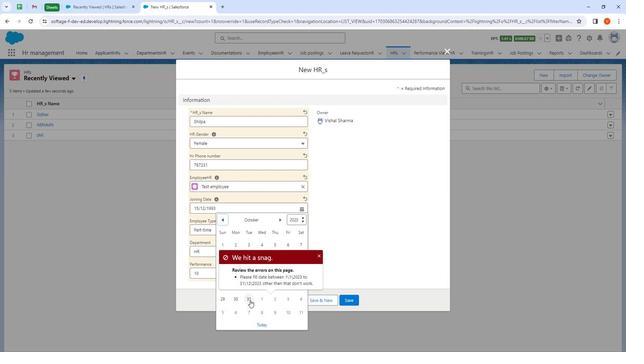 
Action: Mouse pressed left at (245, 300)
Screenshot: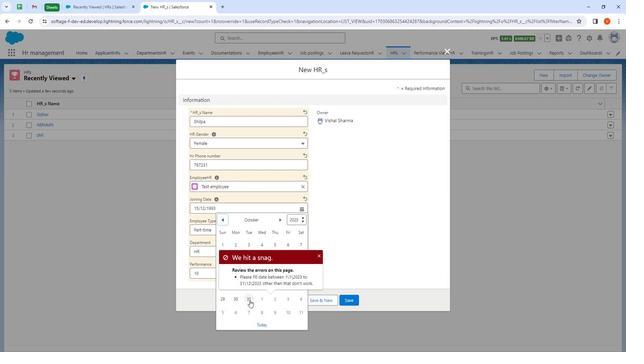 
Action: Mouse moved to (343, 244)
Screenshot: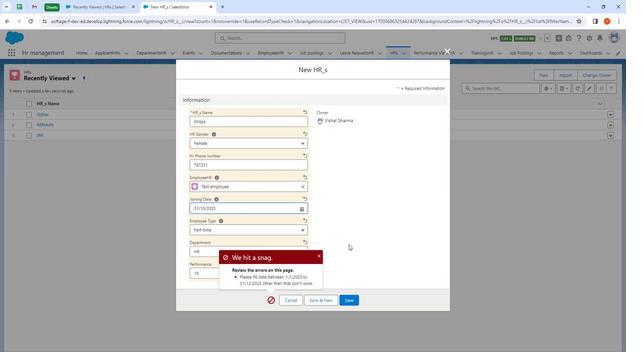
Action: Mouse pressed left at (343, 244)
Screenshot: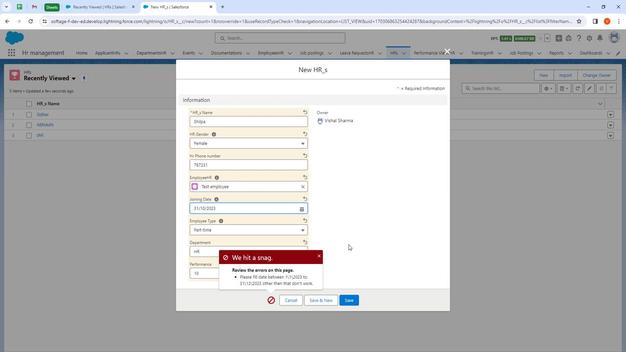 
Action: Mouse moved to (340, 301)
Screenshot: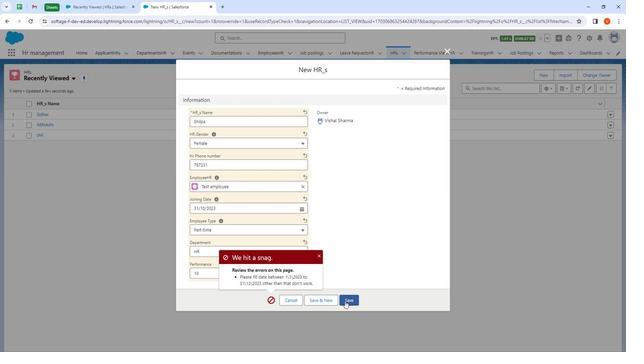 
Action: Mouse pressed left at (340, 301)
Screenshot: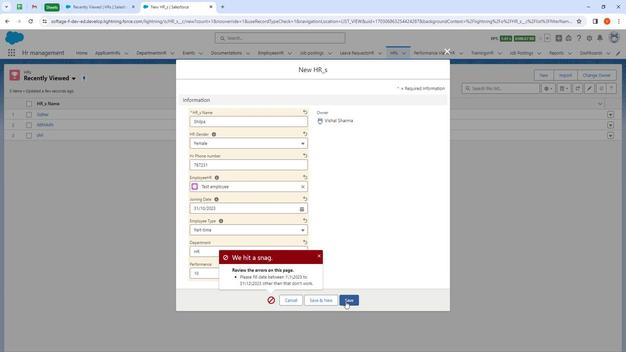 
Action: Mouse moved to (43, 197)
Screenshot: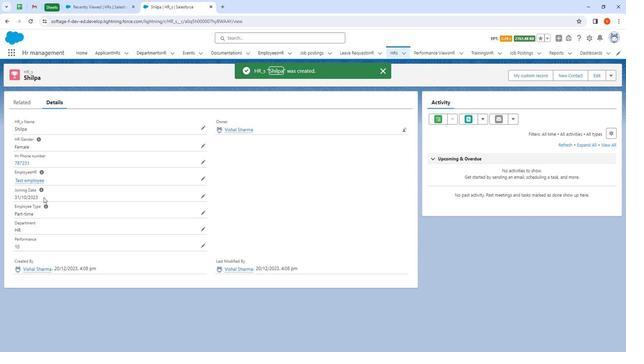 
Action: Mouse pressed left at (43, 197)
Screenshot: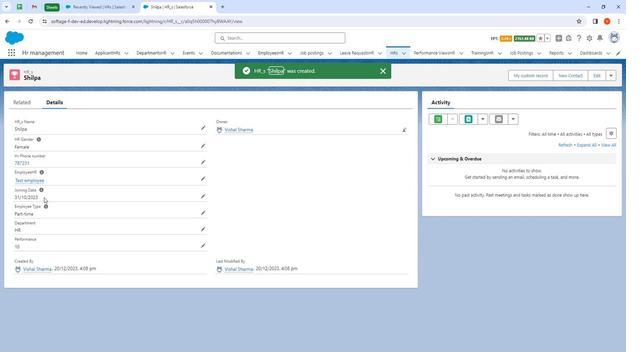 
Action: Mouse moved to (457, 278)
Screenshot: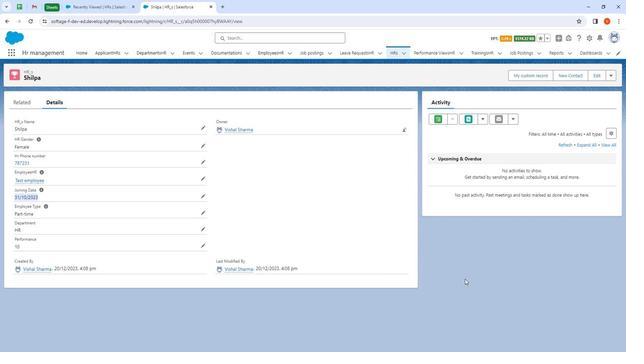 
Action: Mouse pressed left at (457, 278)
Screenshot: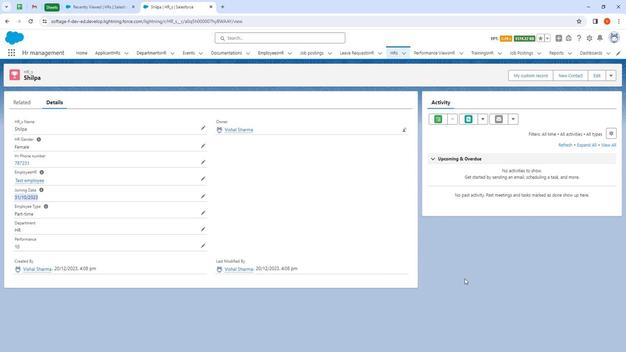 
Action: Mouse moved to (451, 225)
Screenshot: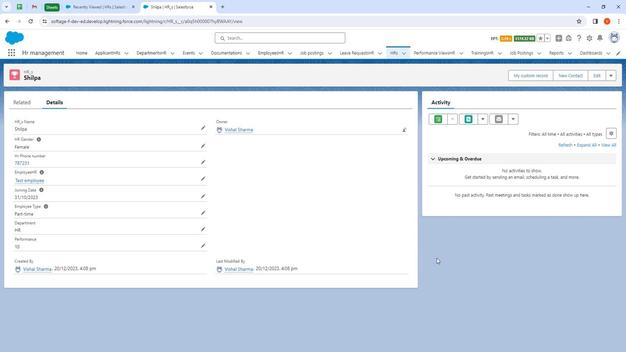 
